 Task: Add the task  Add support for virtual reality (VR) and augmented reality (AR) to the section Dash & Dine in the project UpwardTech and add a Due Date to the respective task as 2024/01/09.
Action: Mouse moved to (370, 501)
Screenshot: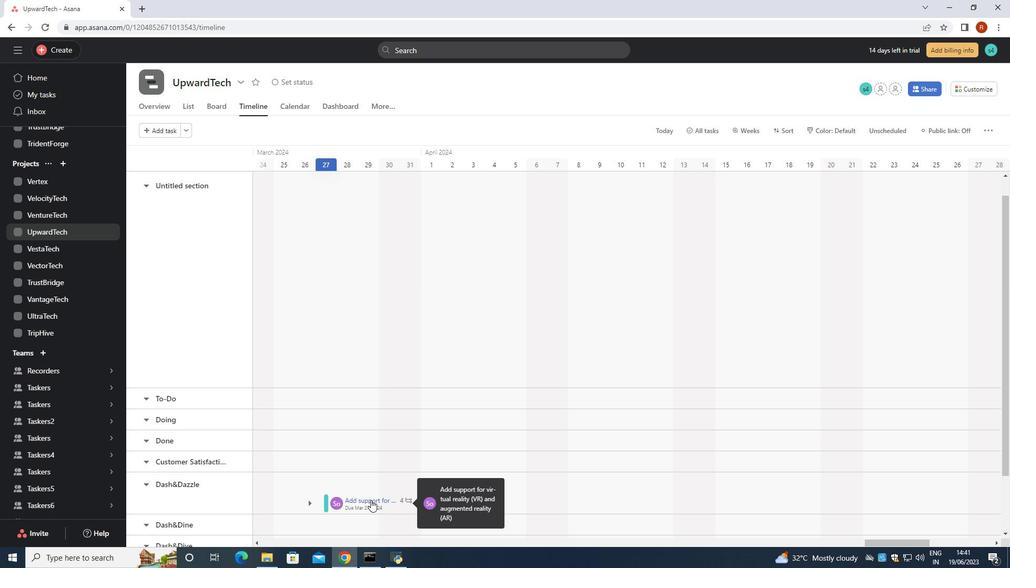 
Action: Mouse pressed left at (370, 501)
Screenshot: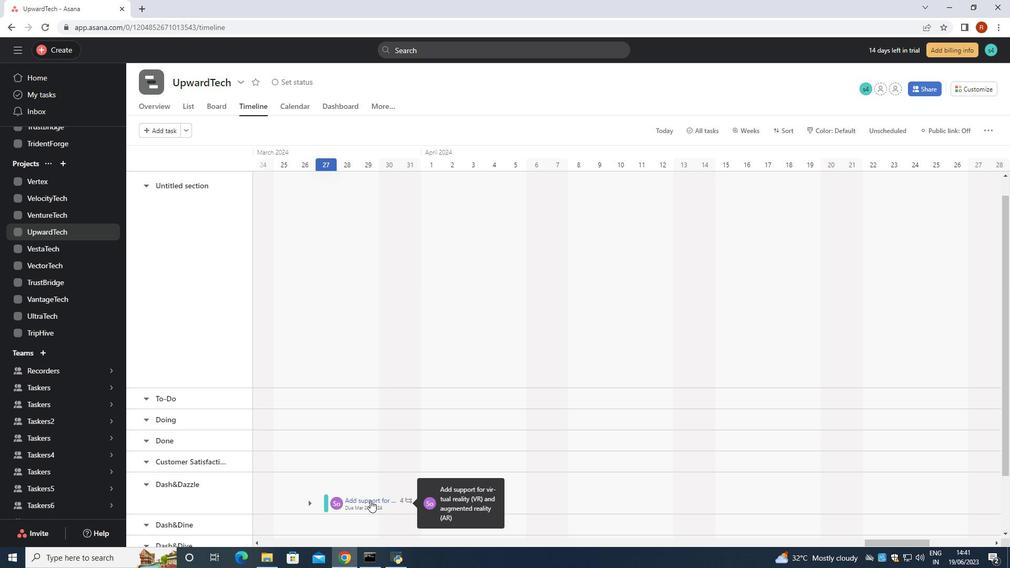 
Action: Mouse moved to (820, 246)
Screenshot: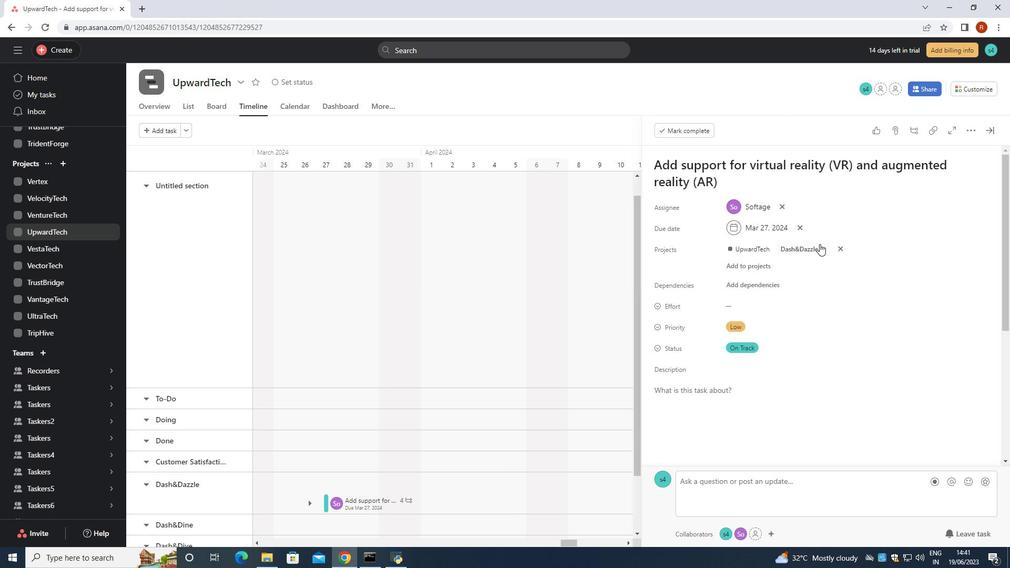 
Action: Mouse pressed left at (820, 246)
Screenshot: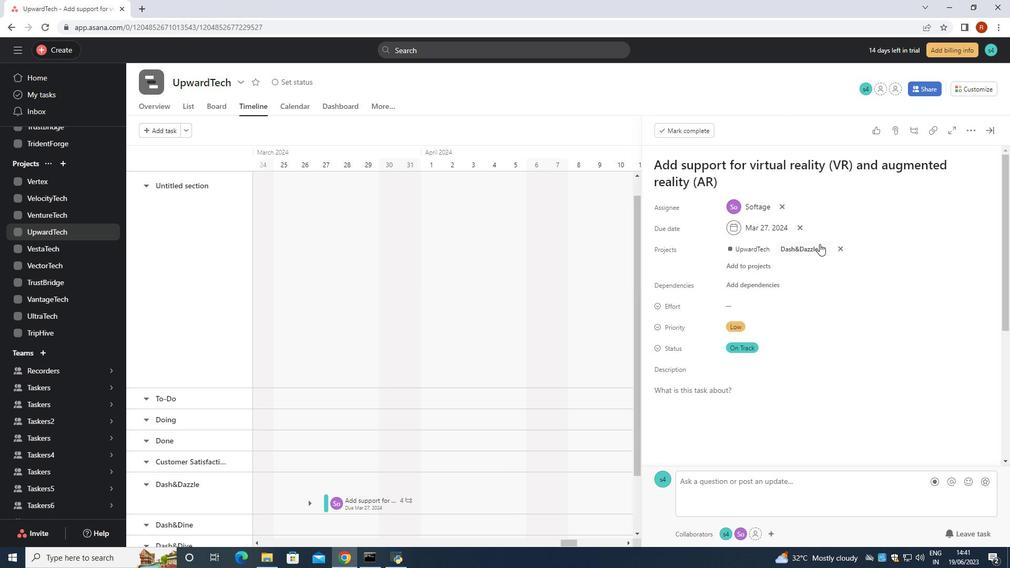 
Action: Mouse moved to (760, 382)
Screenshot: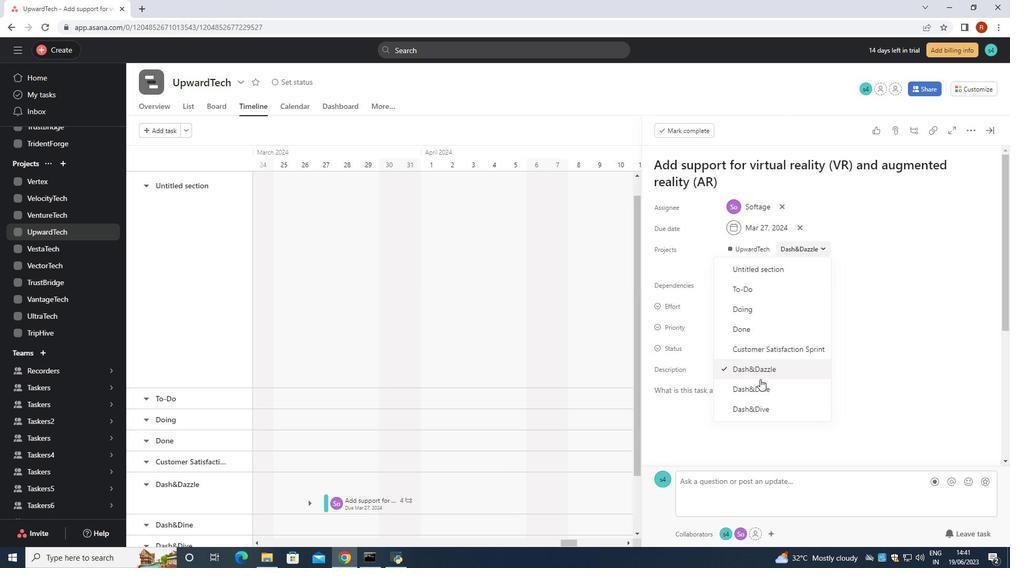 
Action: Mouse pressed left at (760, 382)
Screenshot: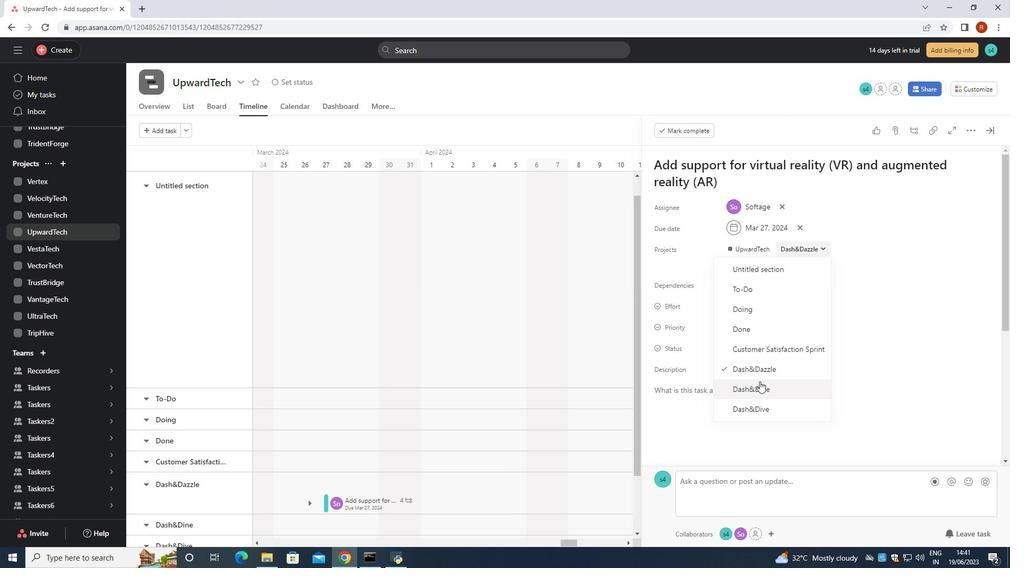 
Action: Mouse moved to (803, 224)
Screenshot: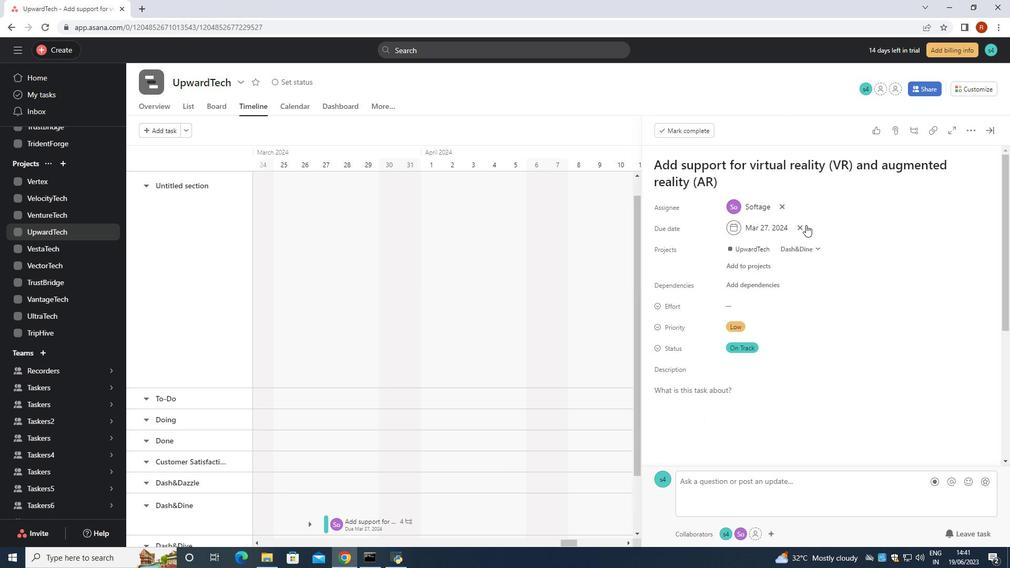 
Action: Mouse pressed left at (803, 224)
Screenshot: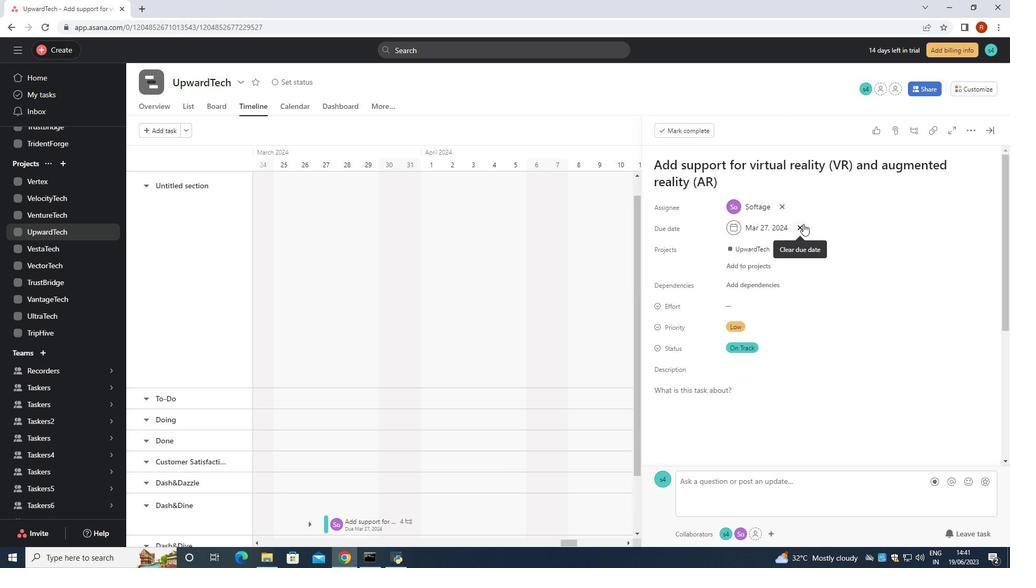 
Action: Key pressed 2024/01/09
Screenshot: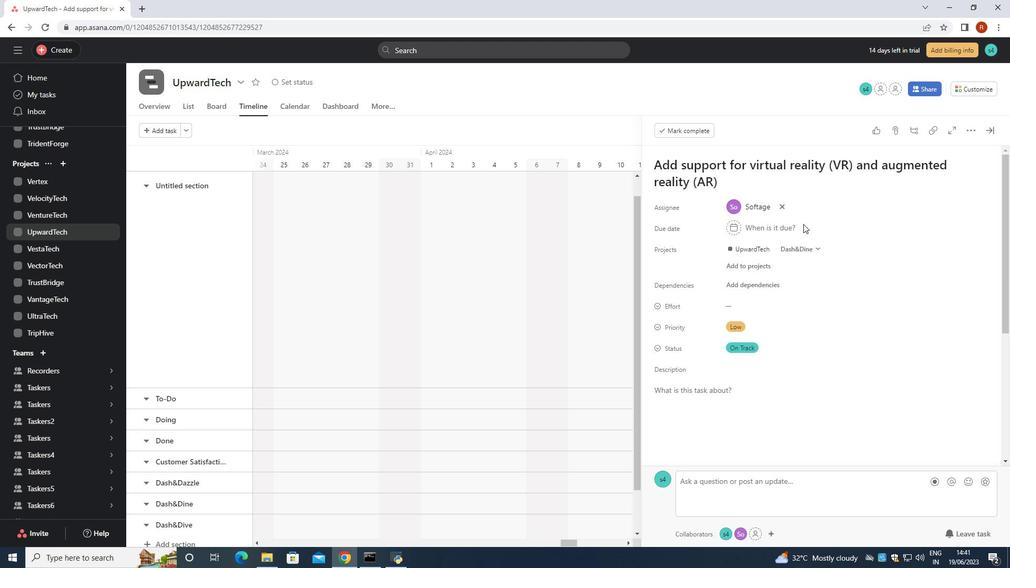 
Action: Mouse moved to (747, 225)
Screenshot: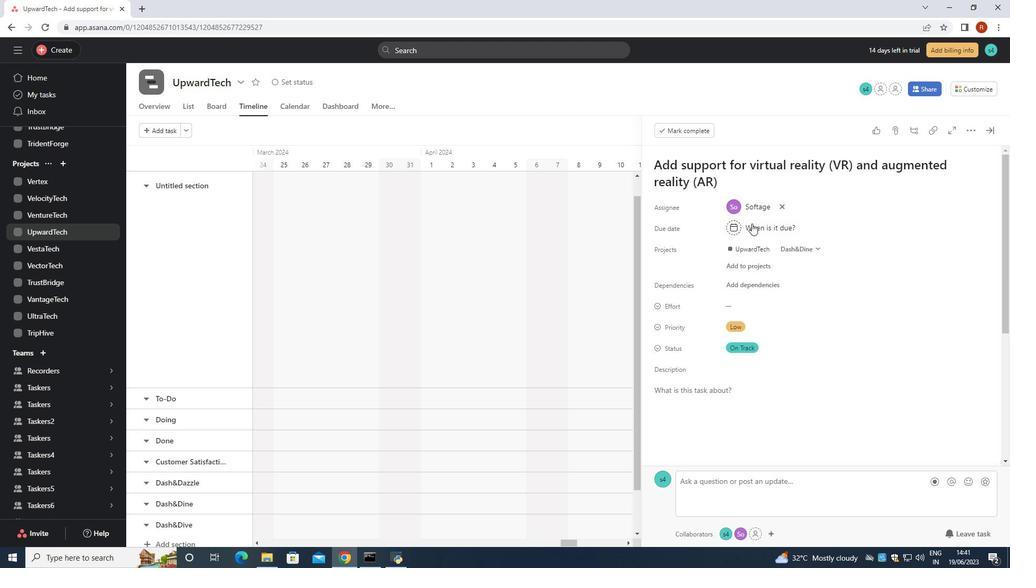
Action: Mouse pressed left at (747, 225)
Screenshot: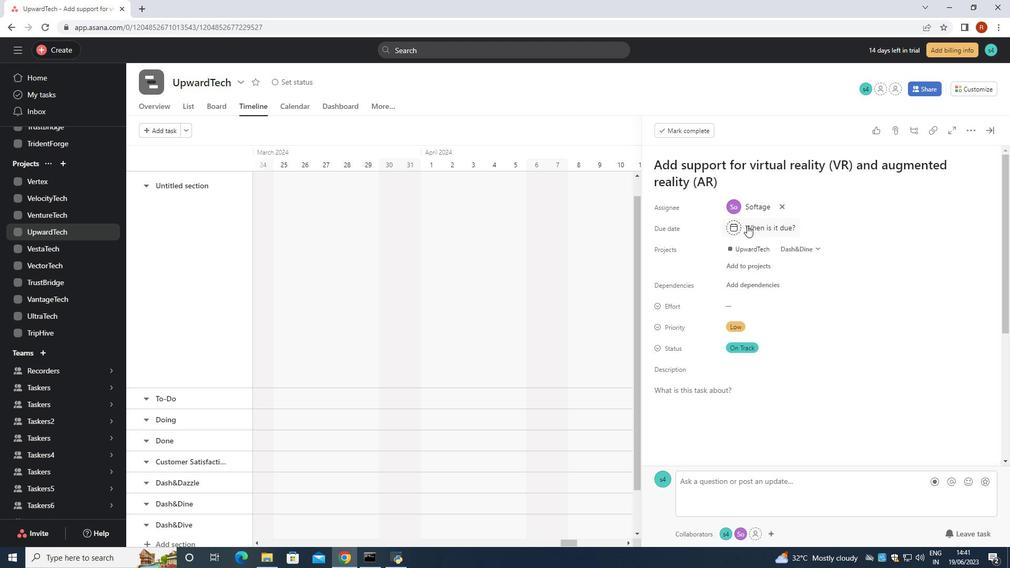 
Action: Mouse moved to (825, 259)
Screenshot: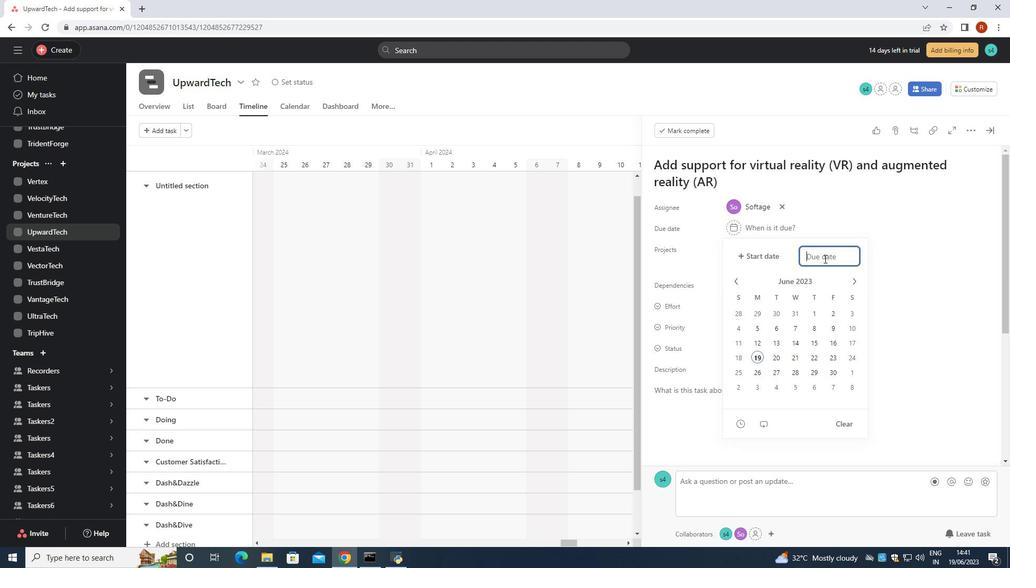 
Action: Key pressed 2024/01/09<Key.enter>
Screenshot: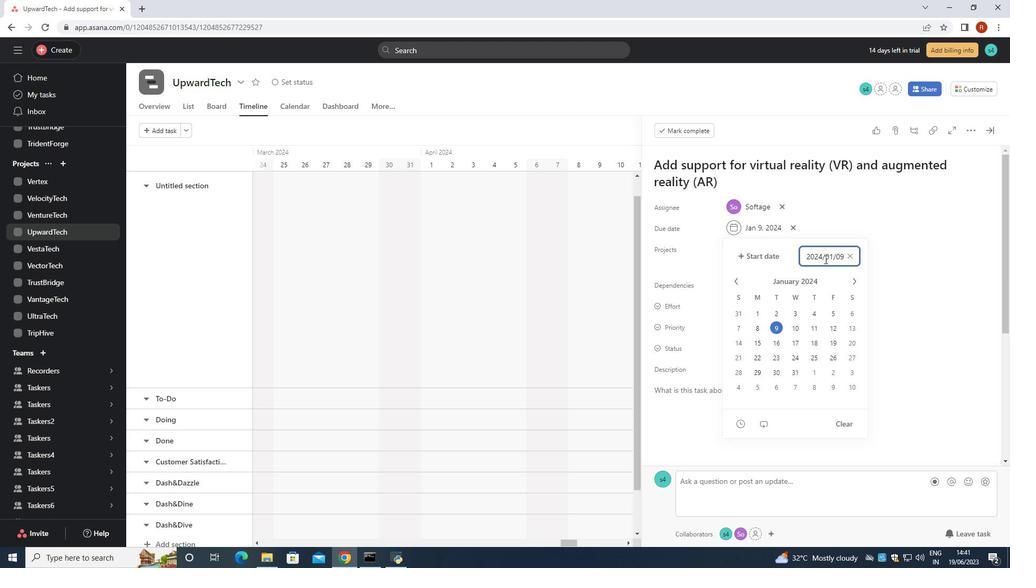 
